 Task: Check the percentage active listings of community pool in the last 1 year.
Action: Mouse moved to (1042, 244)
Screenshot: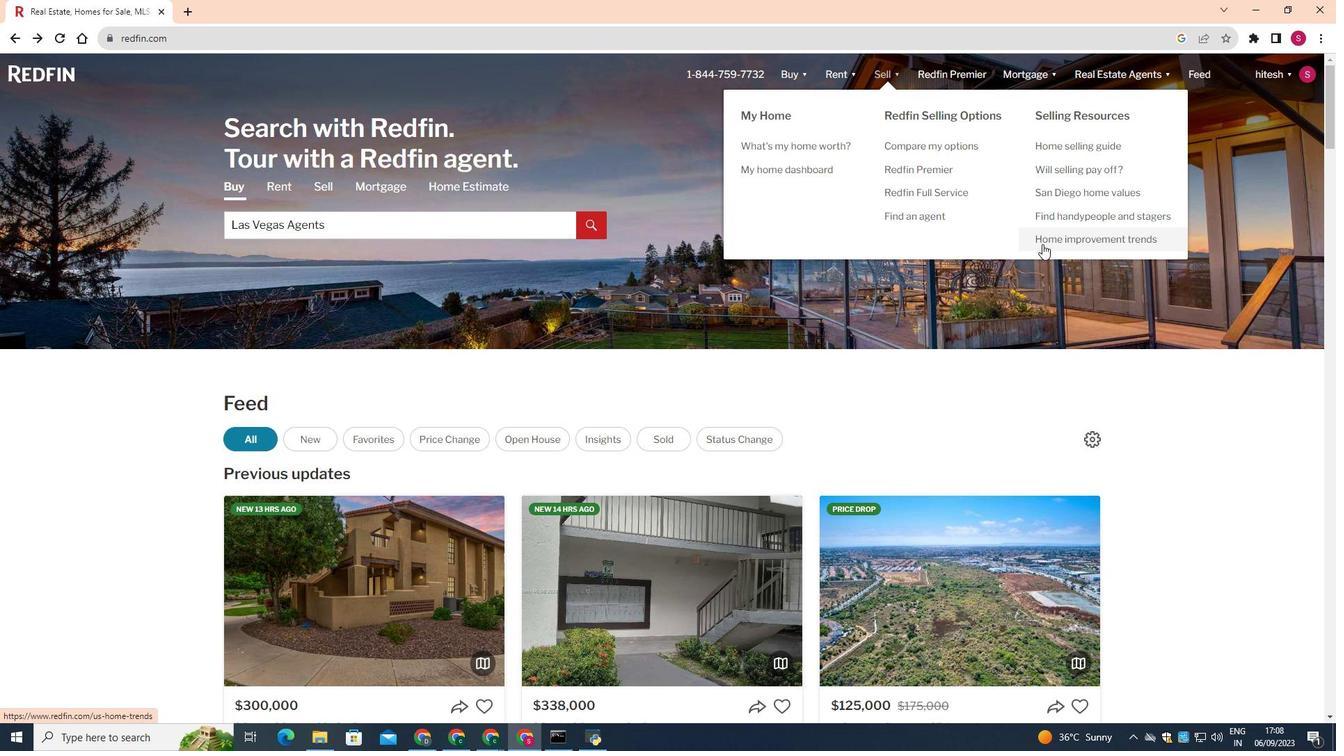 
Action: Mouse pressed left at (1042, 244)
Screenshot: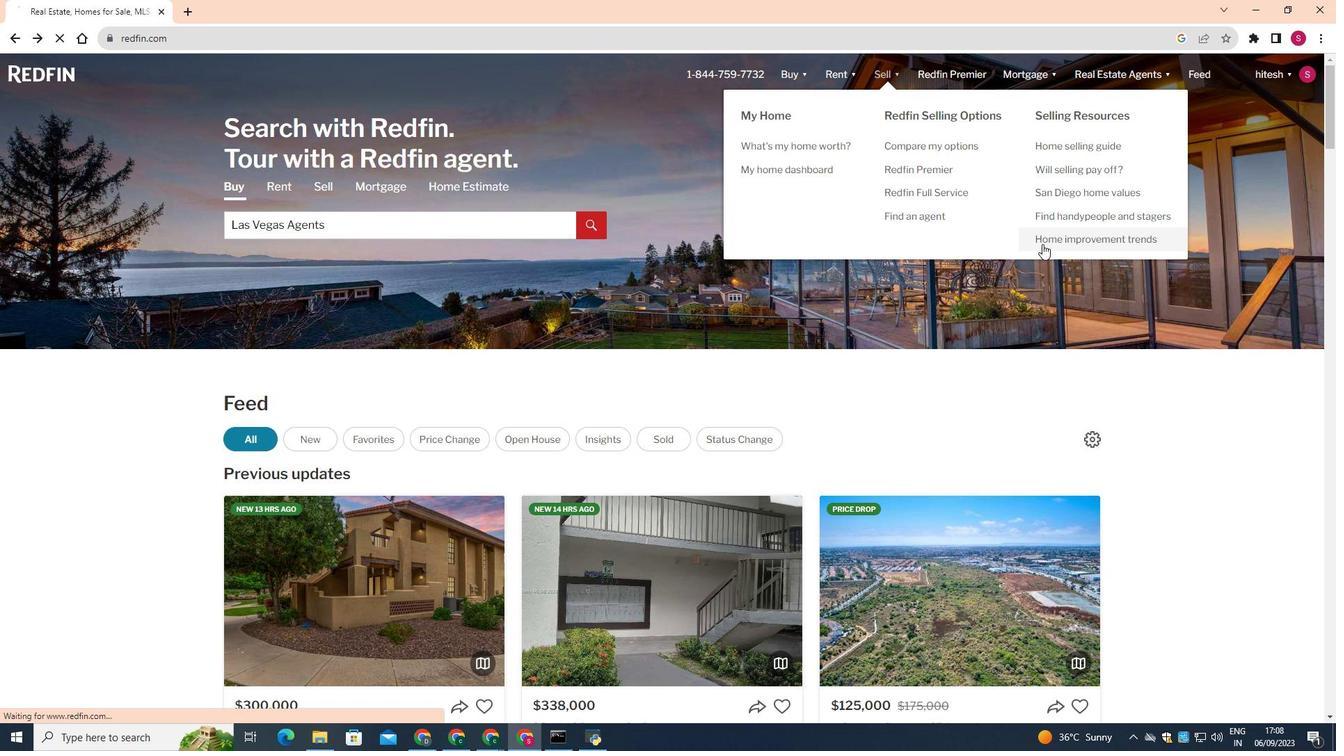
Action: Mouse moved to (799, 344)
Screenshot: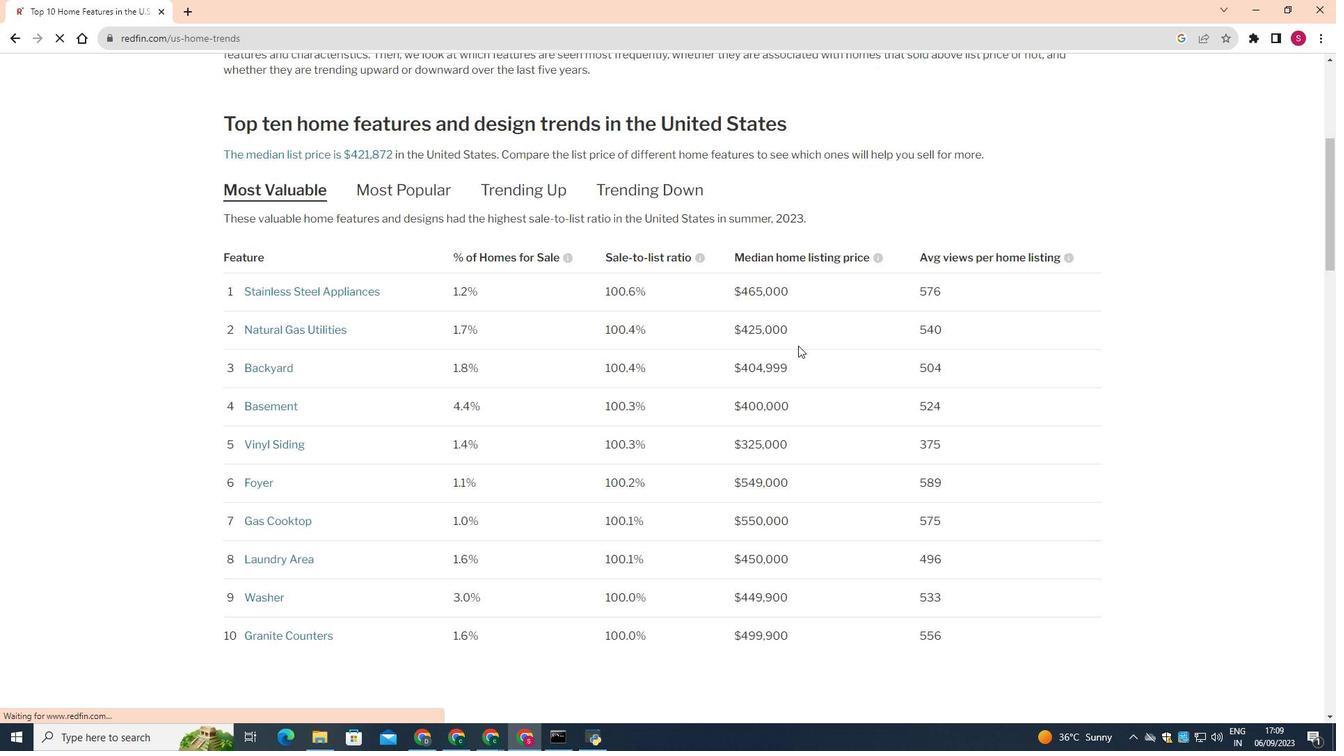 
Action: Mouse scrolled (799, 343) with delta (0, 0)
Screenshot: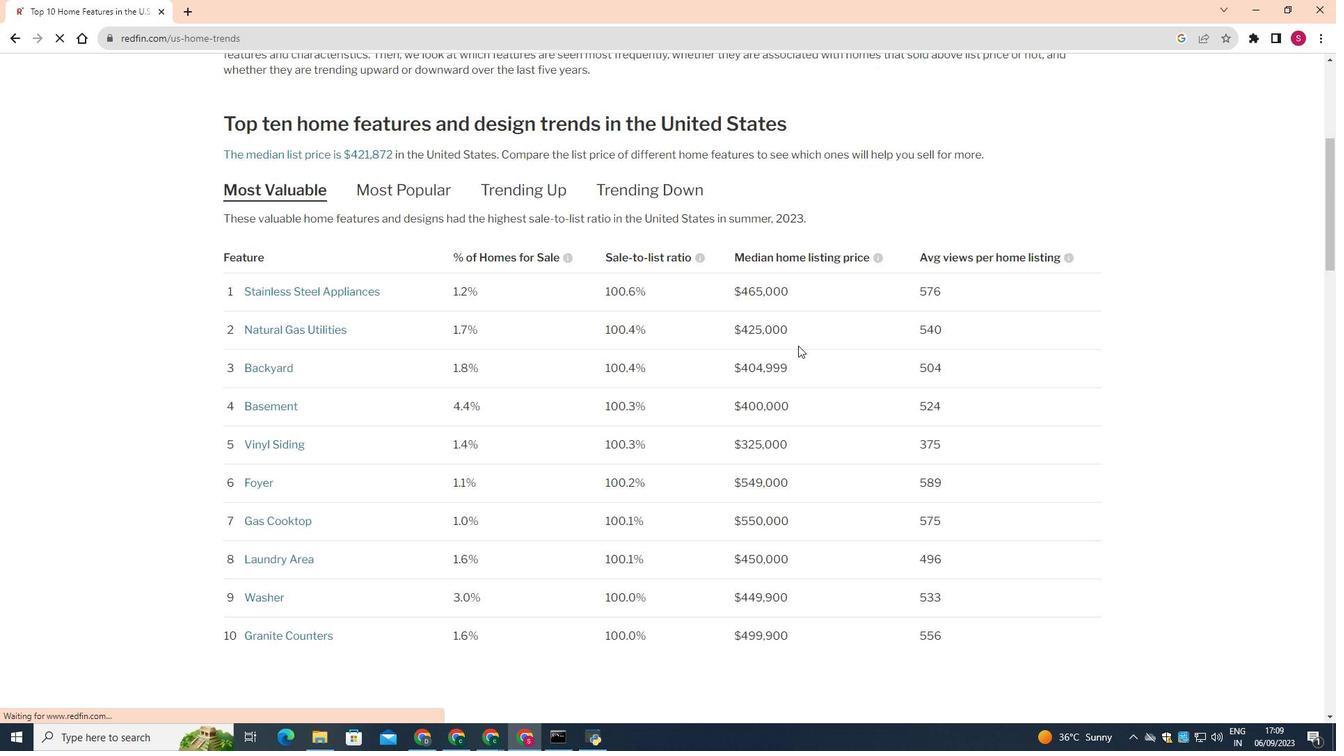 
Action: Mouse moved to (798, 345)
Screenshot: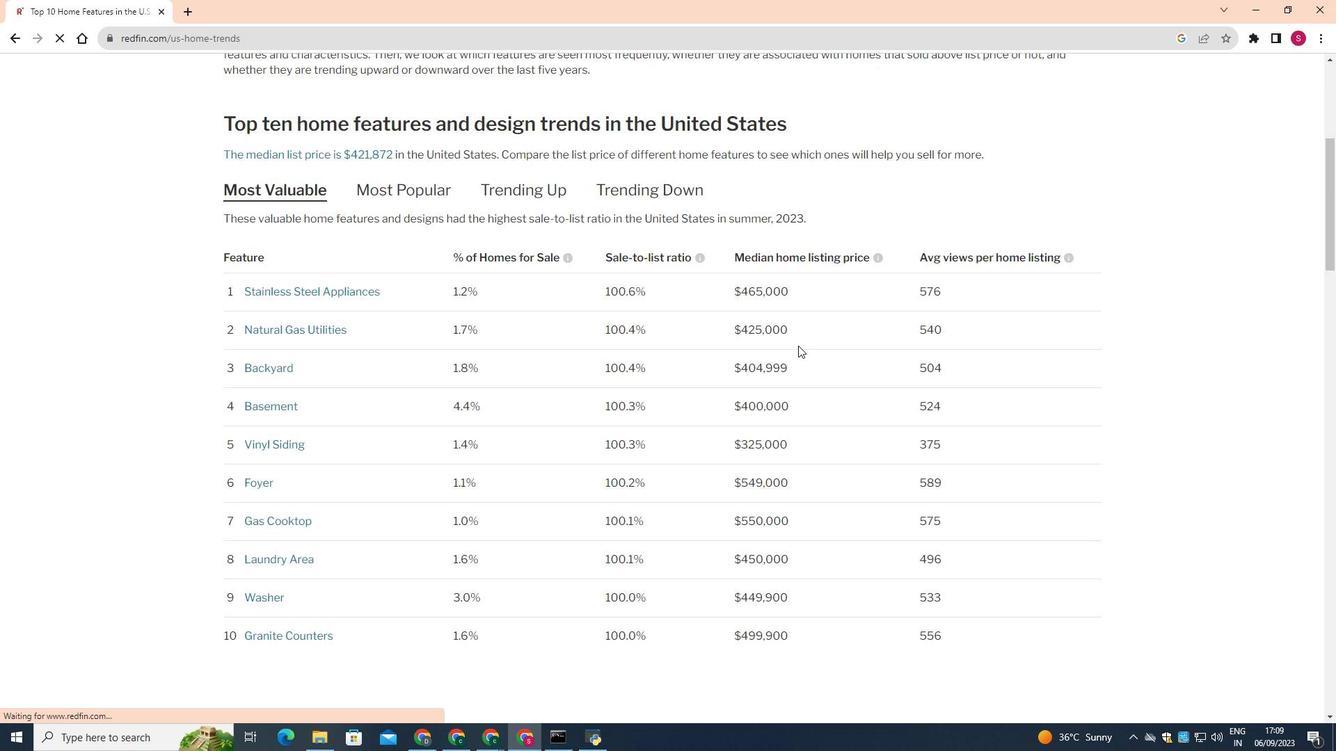 
Action: Mouse scrolled (798, 345) with delta (0, 0)
Screenshot: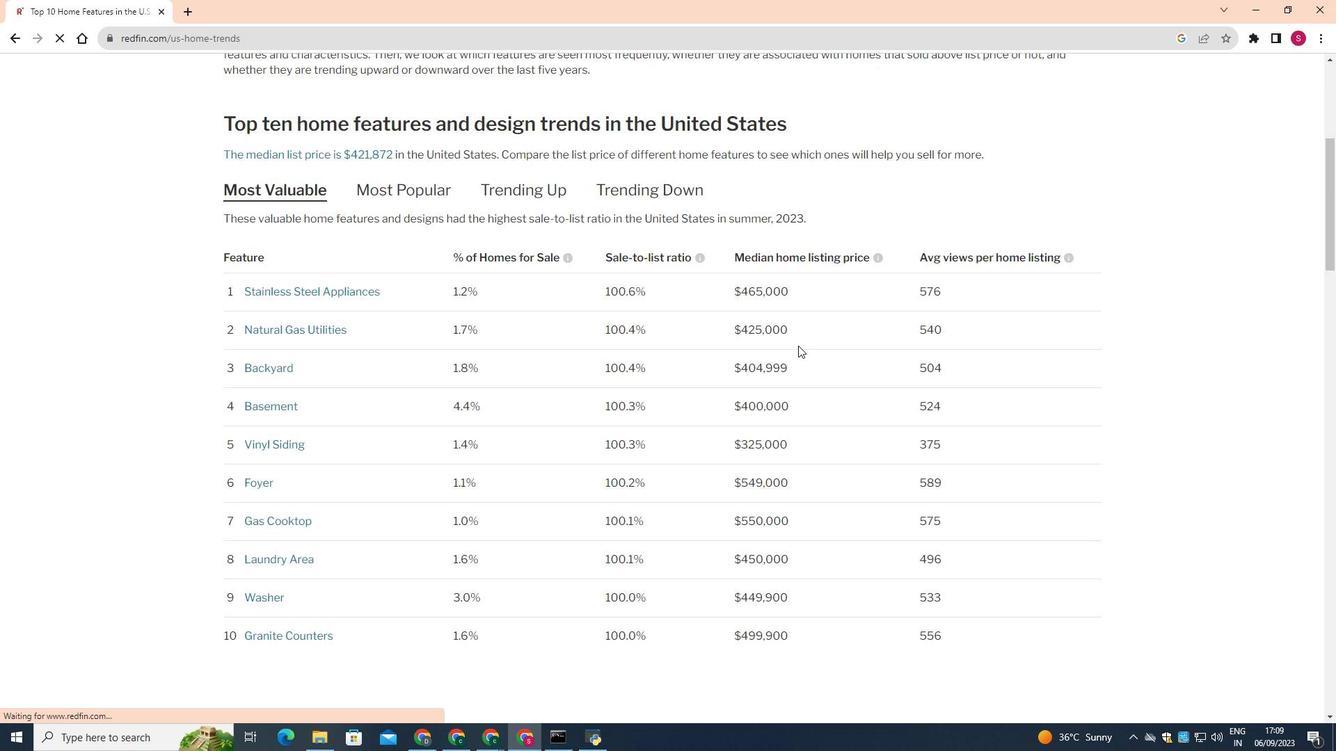 
Action: Mouse scrolled (798, 345) with delta (0, 0)
Screenshot: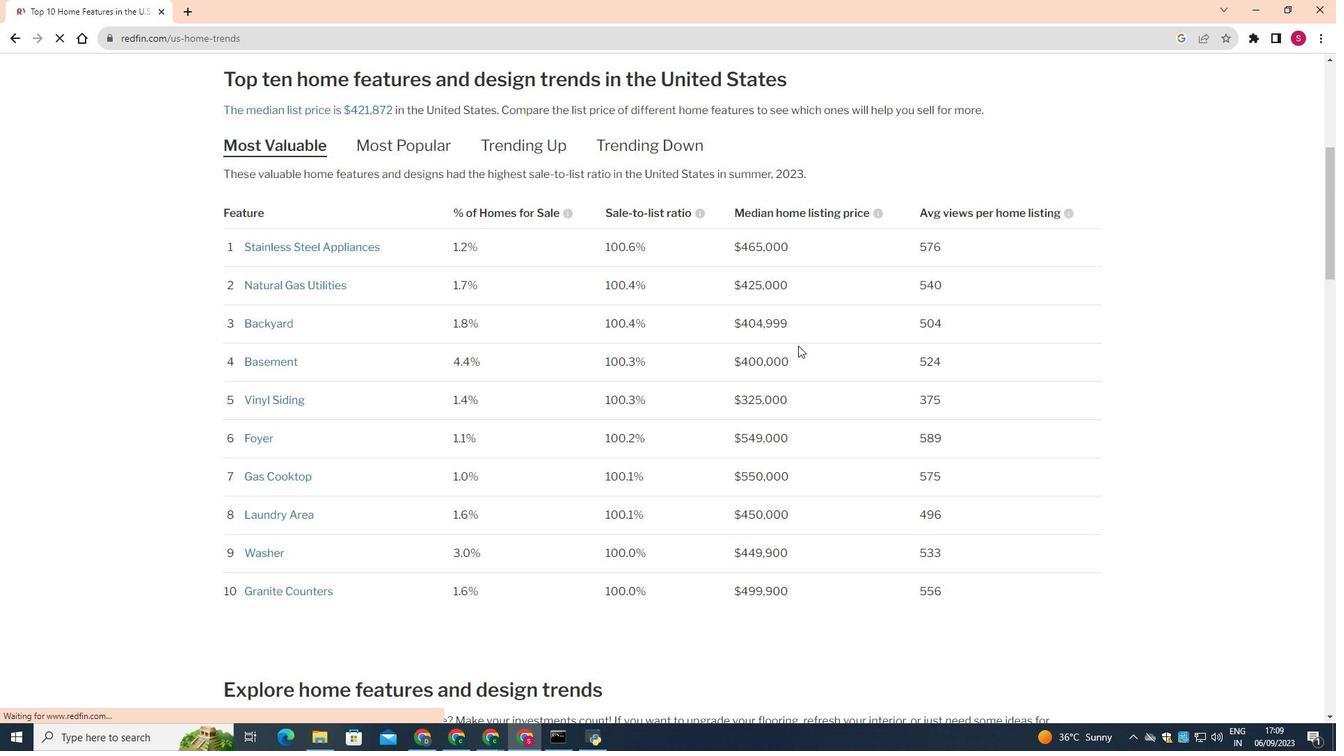 
Action: Mouse scrolled (798, 345) with delta (0, 0)
Screenshot: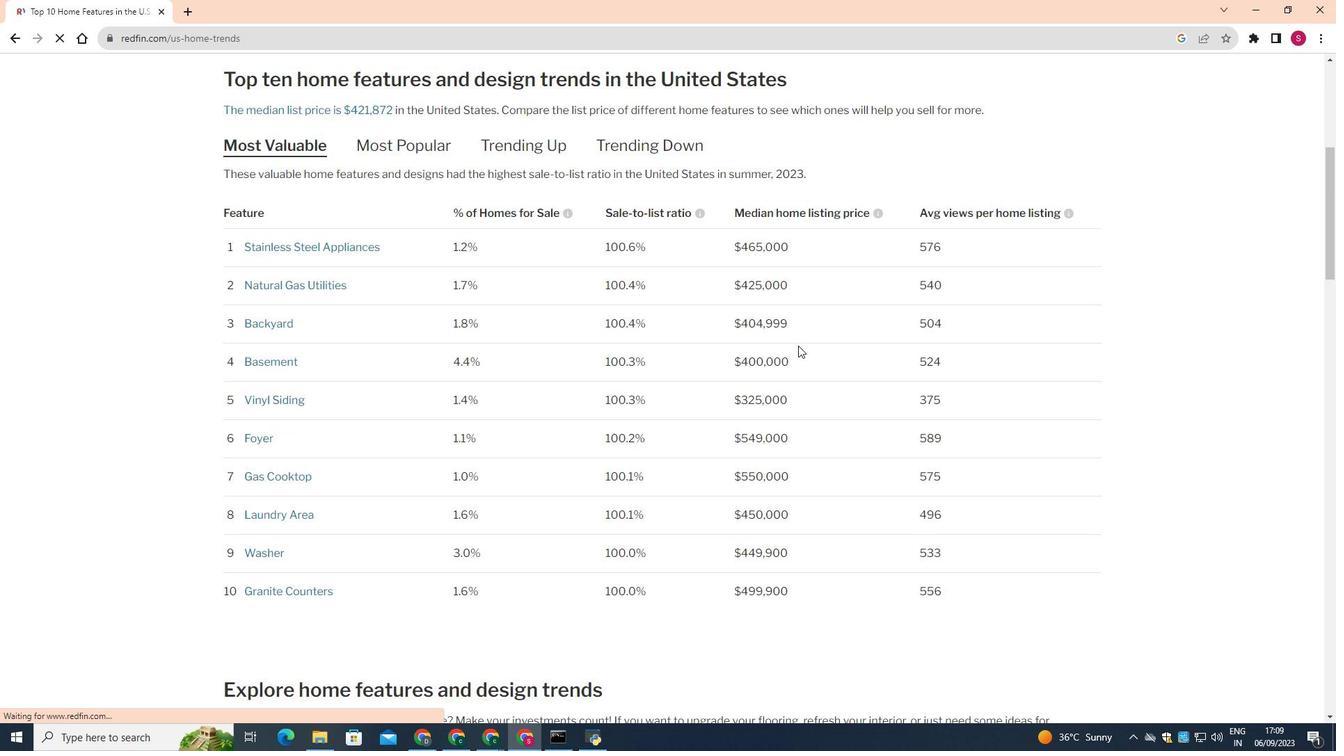 
Action: Mouse scrolled (798, 345) with delta (0, 0)
Screenshot: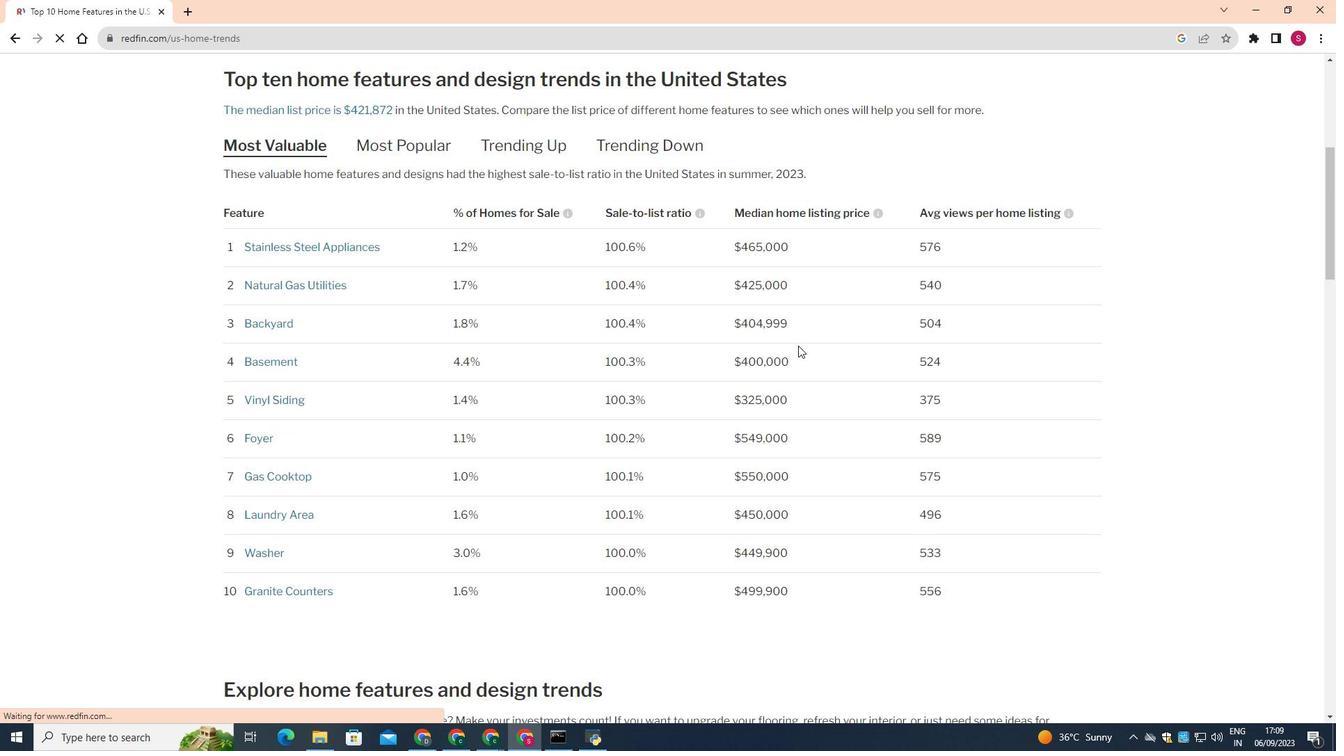 
Action: Mouse scrolled (798, 345) with delta (0, 0)
Screenshot: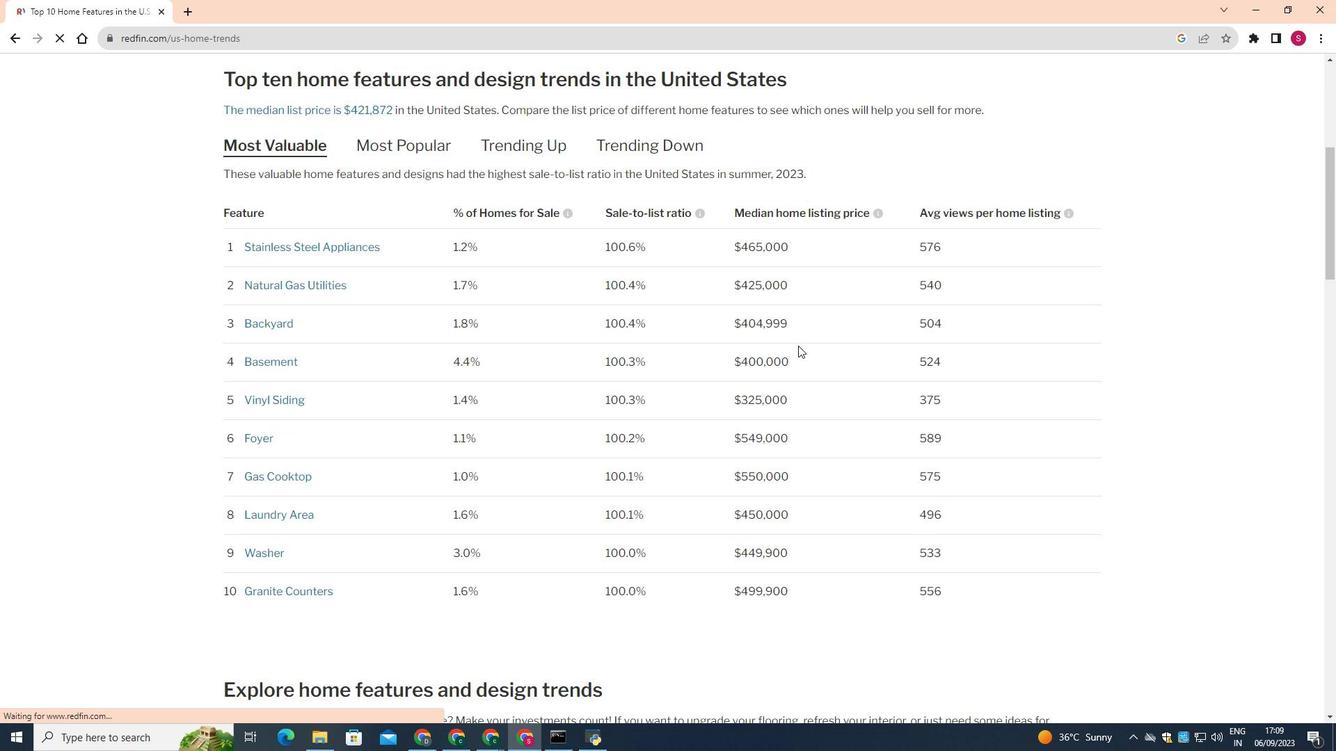 
Action: Mouse scrolled (798, 345) with delta (0, 0)
Screenshot: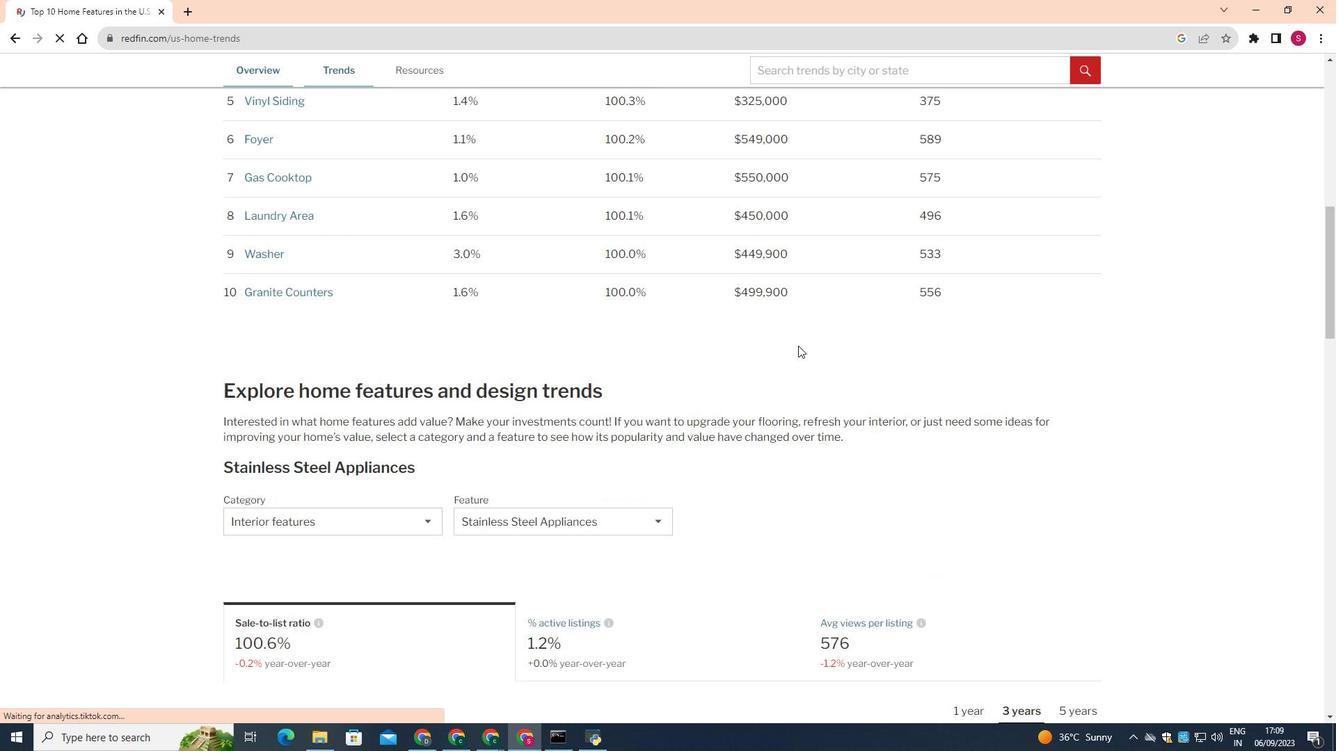 
Action: Mouse scrolled (798, 345) with delta (0, 0)
Screenshot: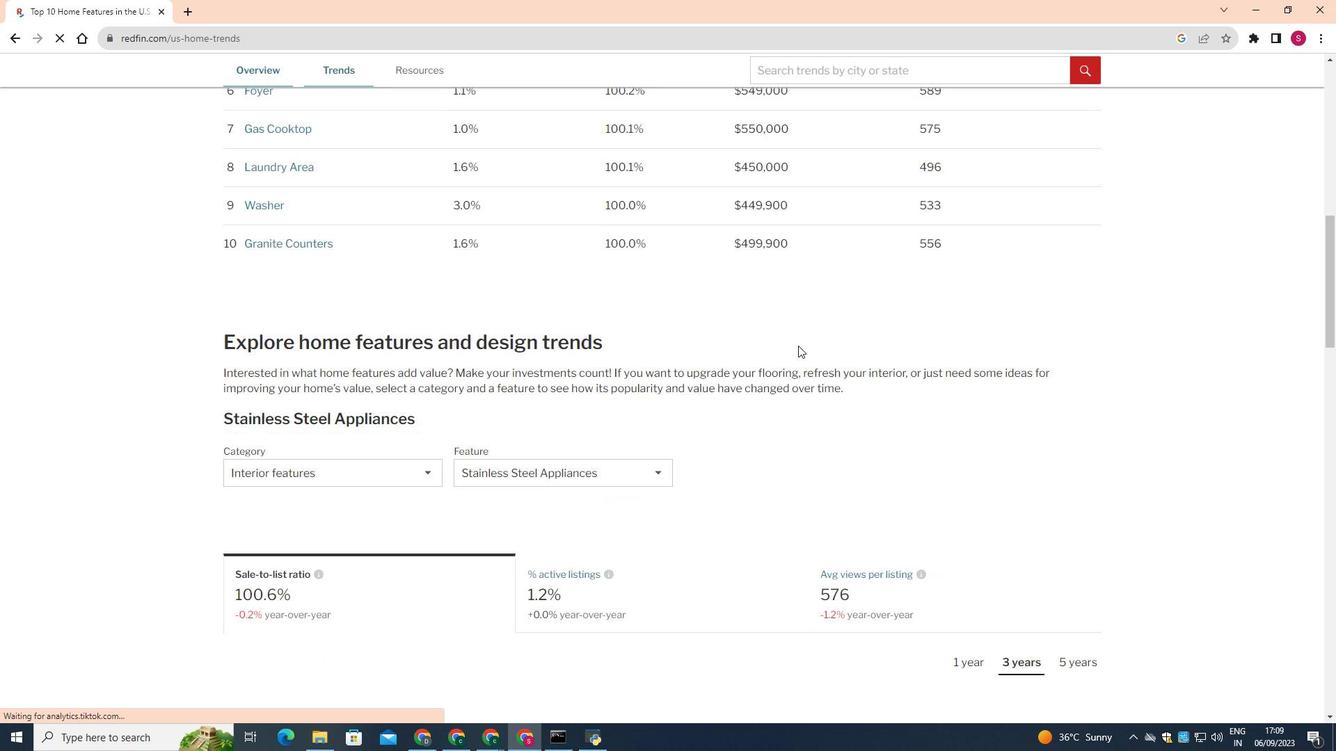 
Action: Mouse scrolled (798, 345) with delta (0, 0)
Screenshot: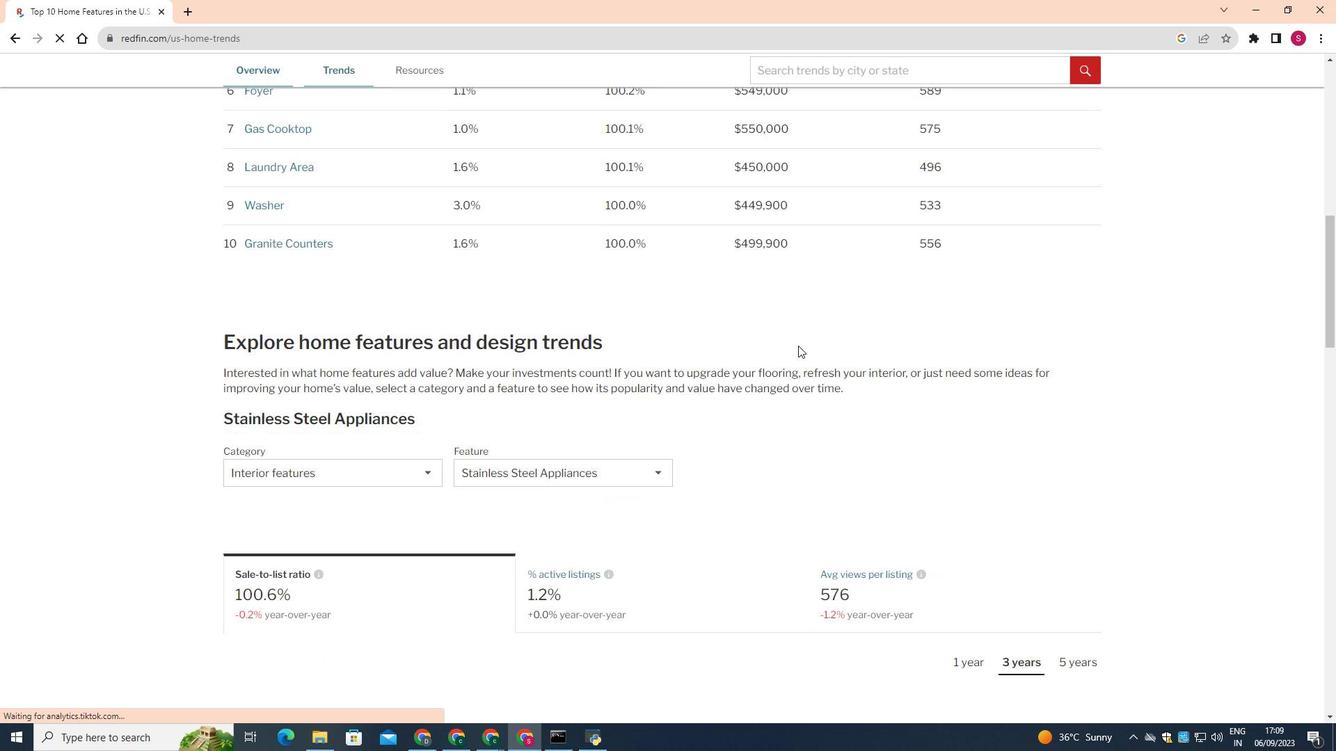 
Action: Mouse scrolled (798, 345) with delta (0, 0)
Screenshot: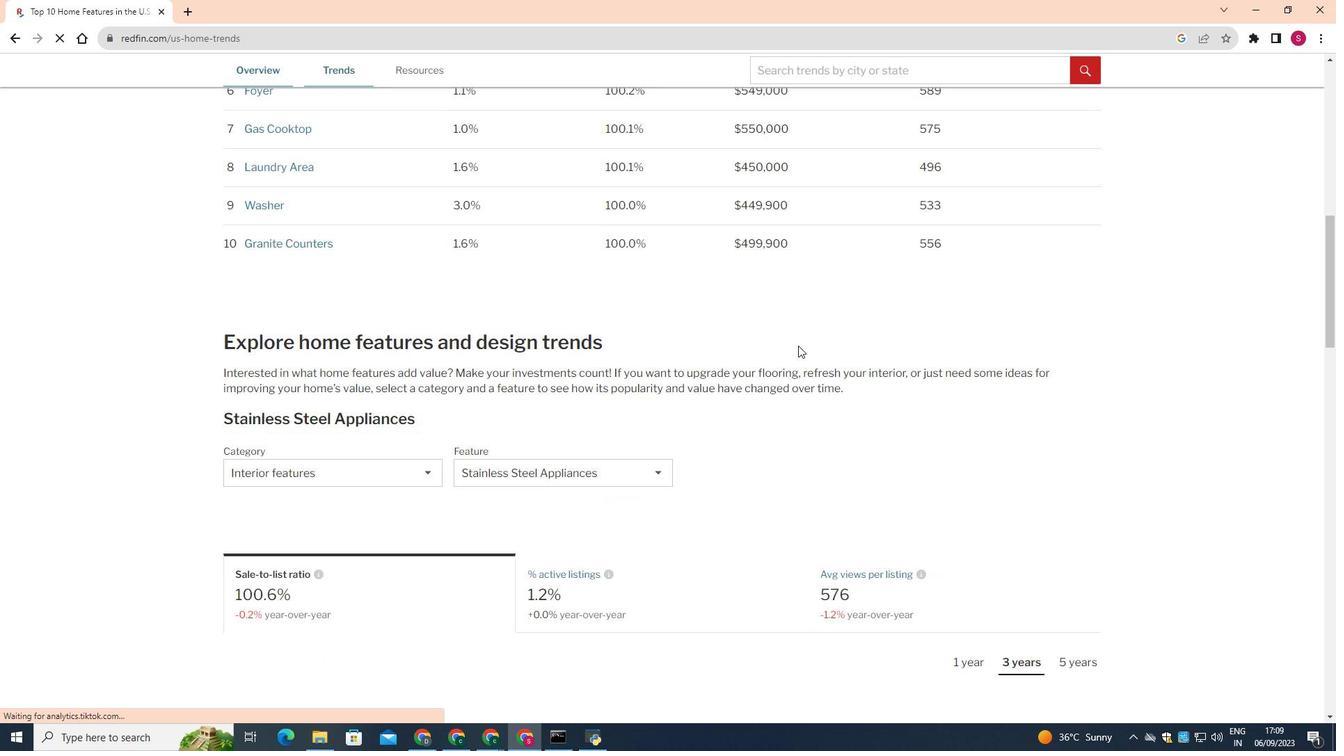 
Action: Mouse scrolled (798, 345) with delta (0, 0)
Screenshot: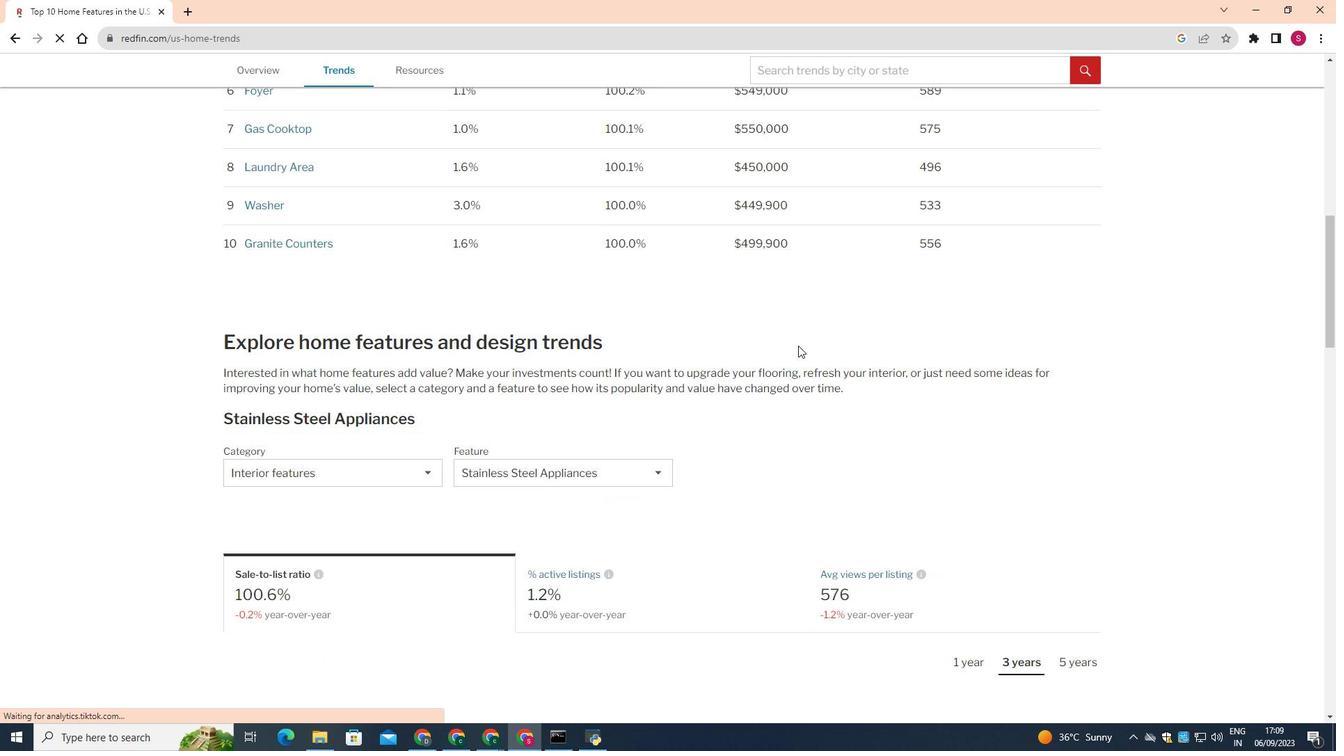 
Action: Mouse moved to (334, 472)
Screenshot: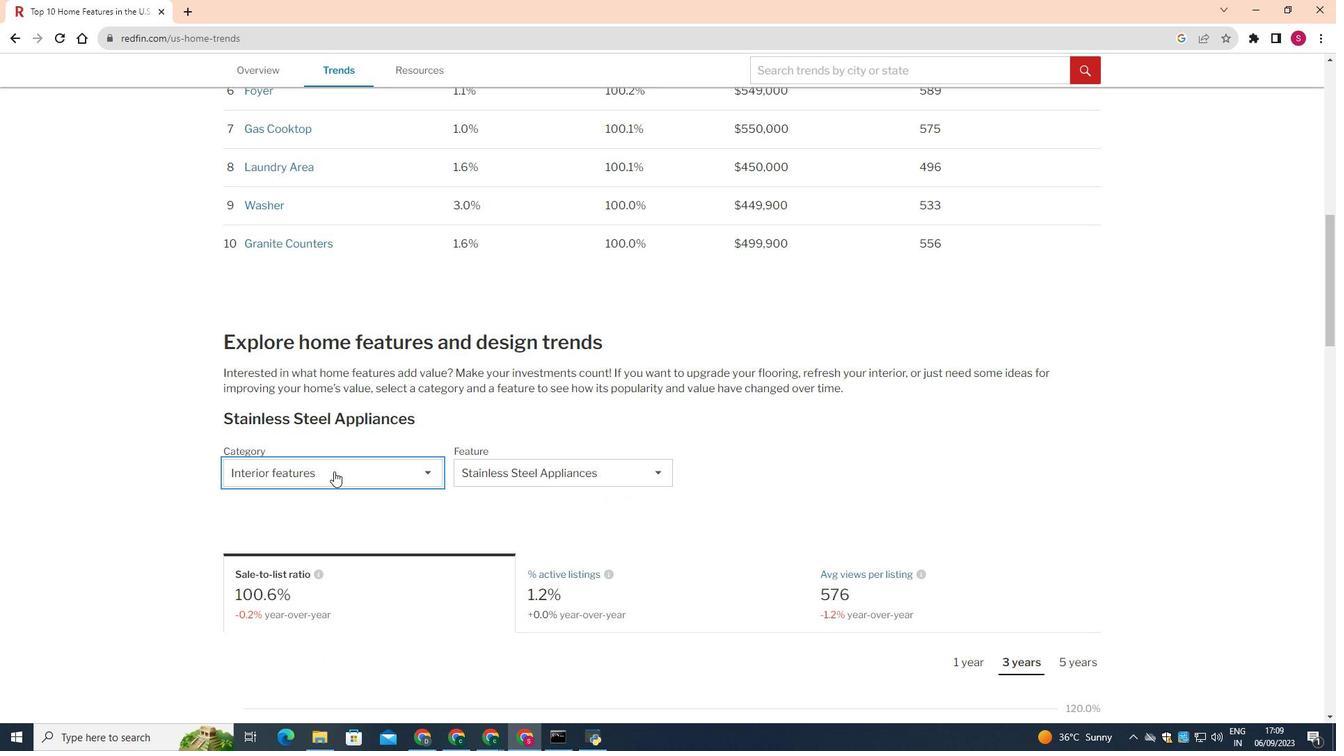 
Action: Mouse pressed left at (334, 472)
Screenshot: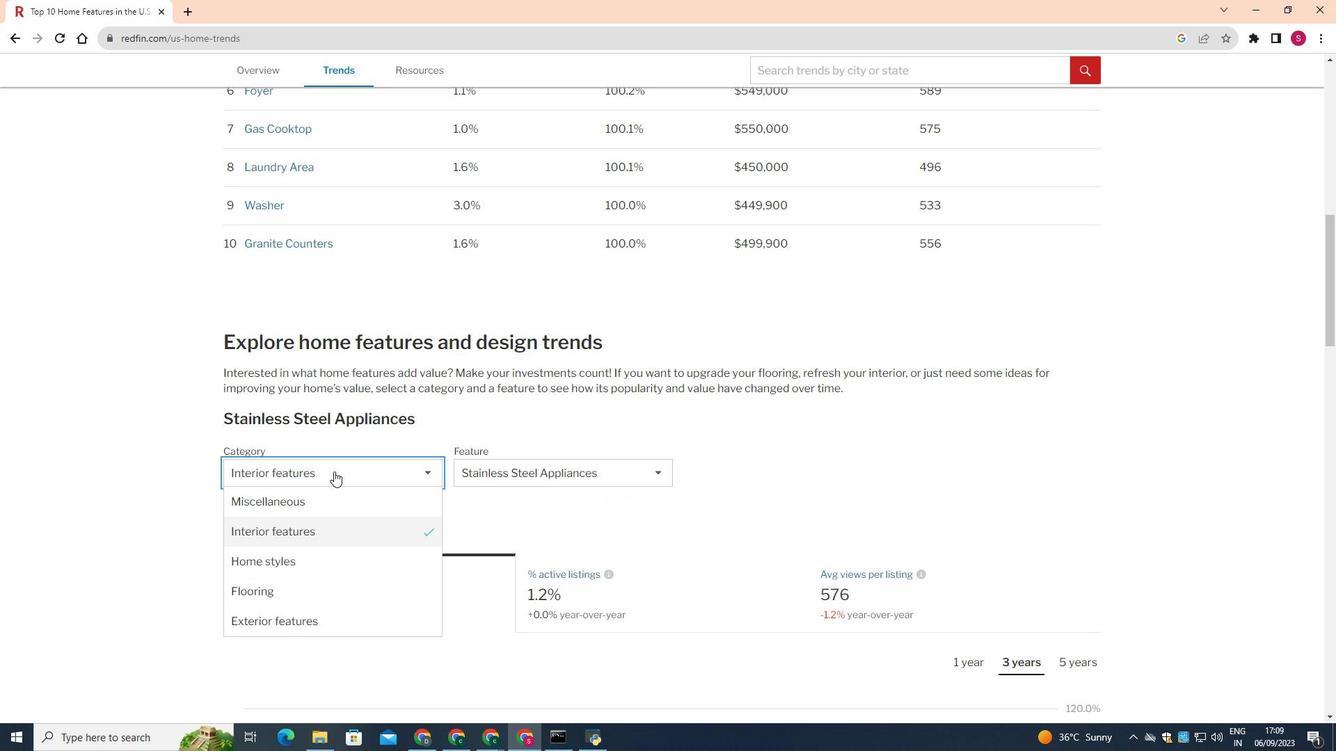 
Action: Mouse moved to (316, 497)
Screenshot: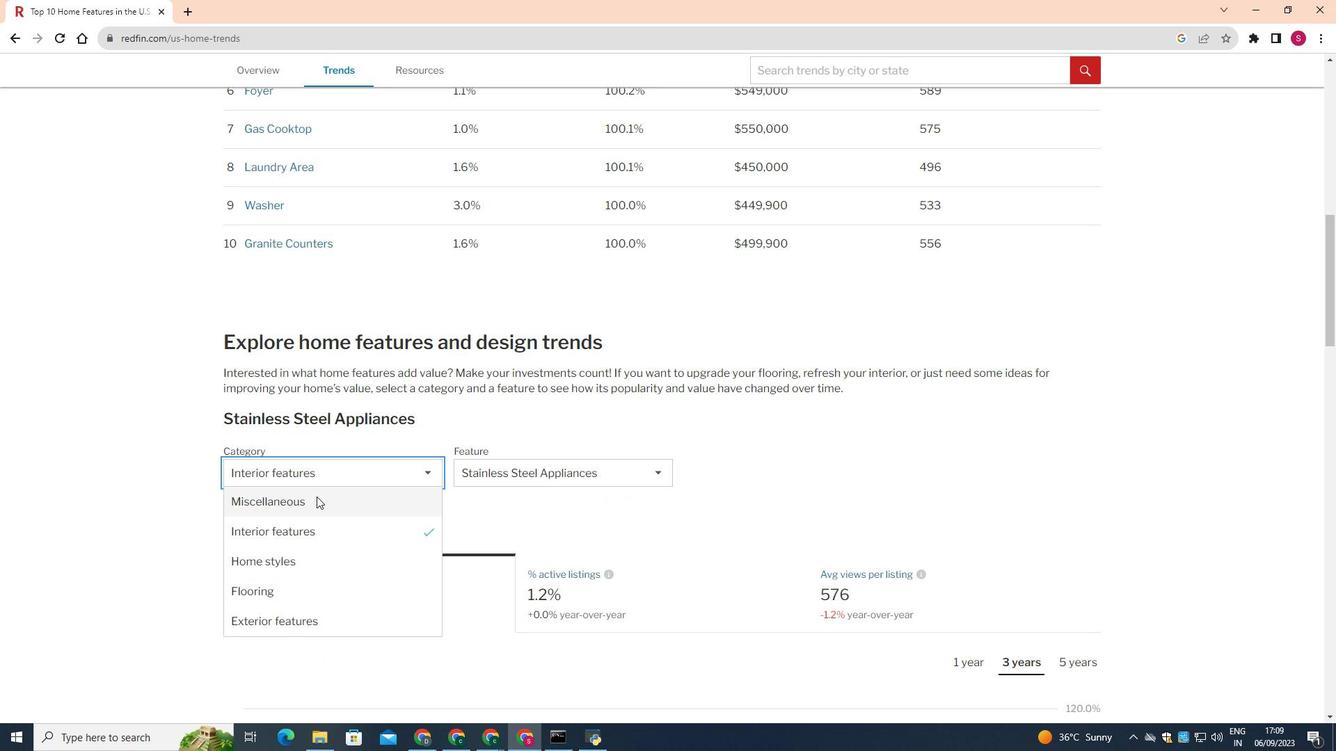 
Action: Mouse pressed left at (316, 497)
Screenshot: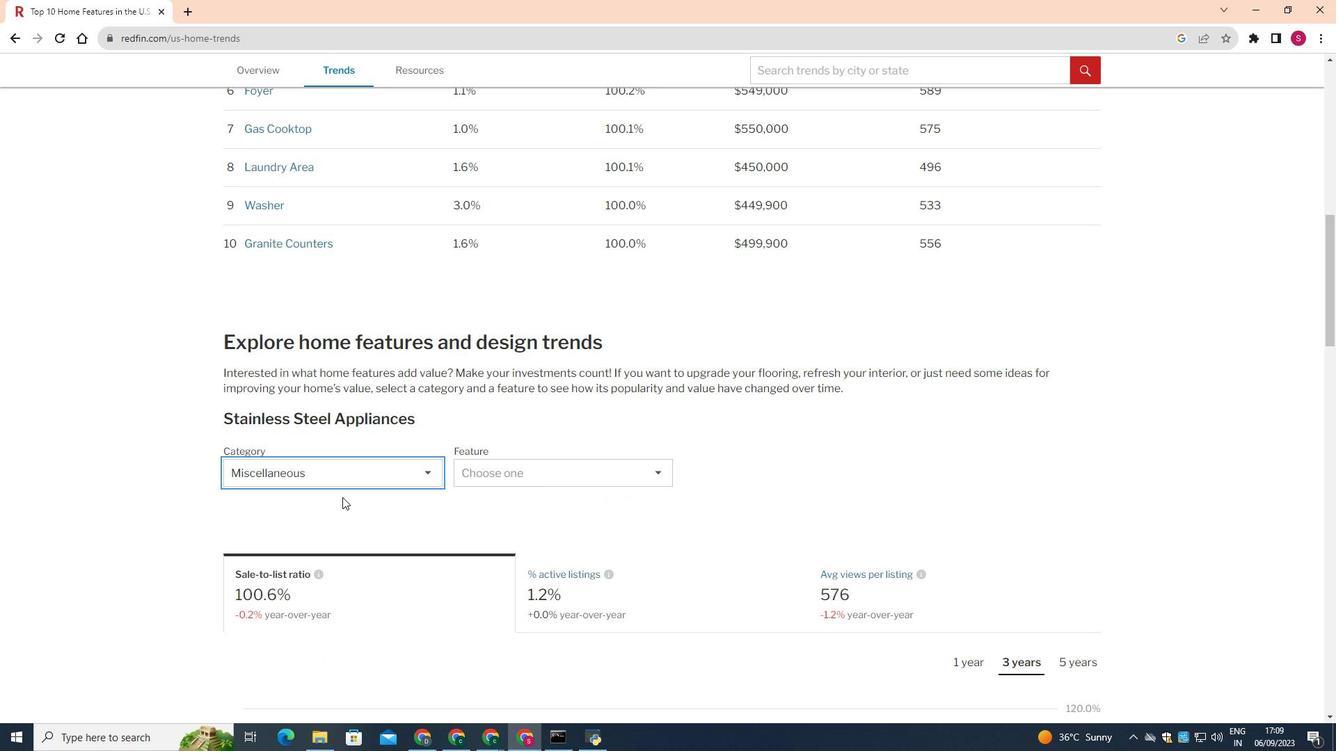 
Action: Mouse moved to (481, 476)
Screenshot: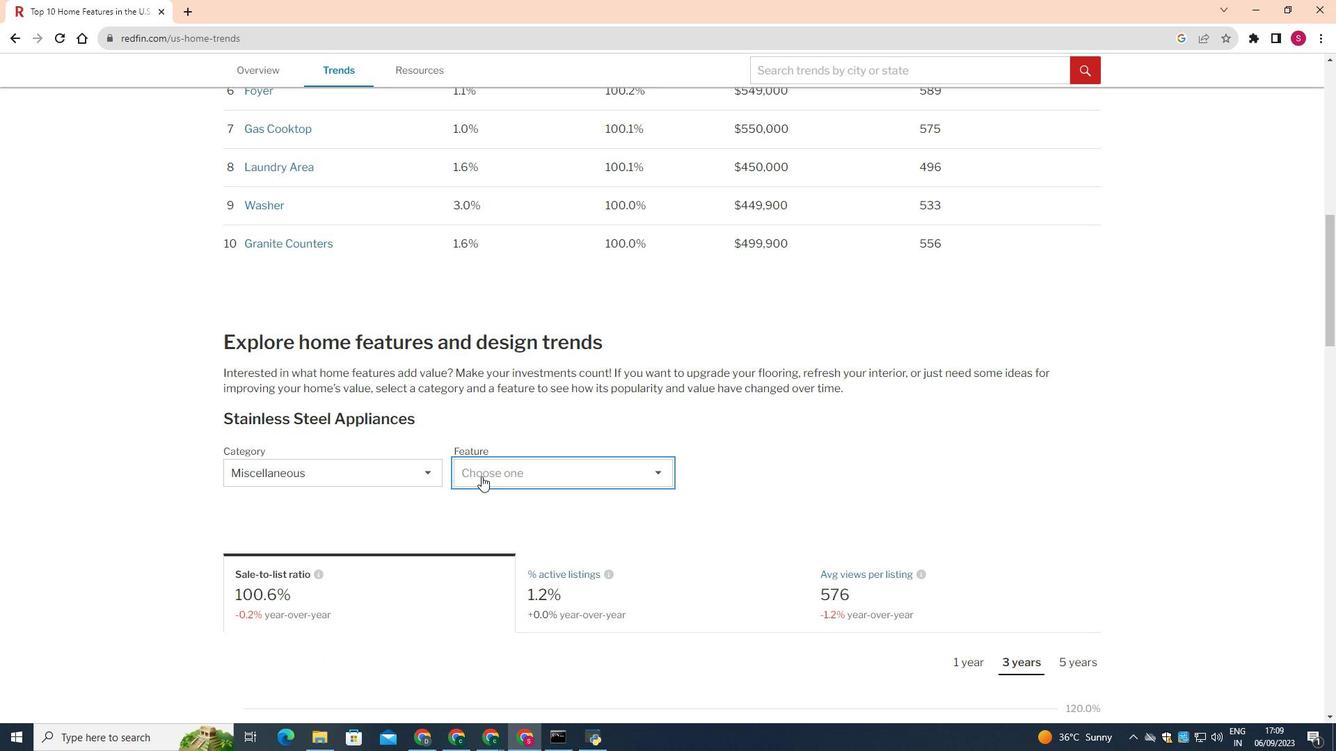 
Action: Mouse pressed left at (481, 476)
Screenshot: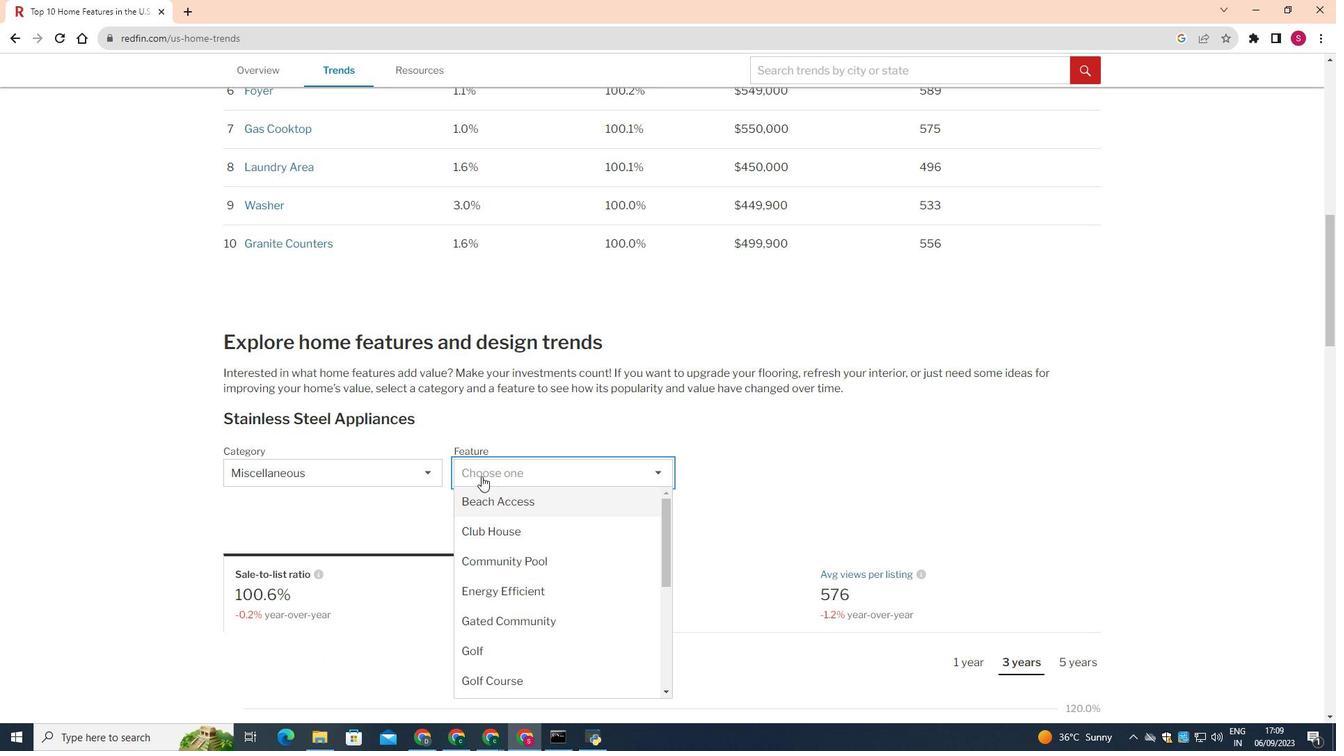 
Action: Mouse moved to (524, 562)
Screenshot: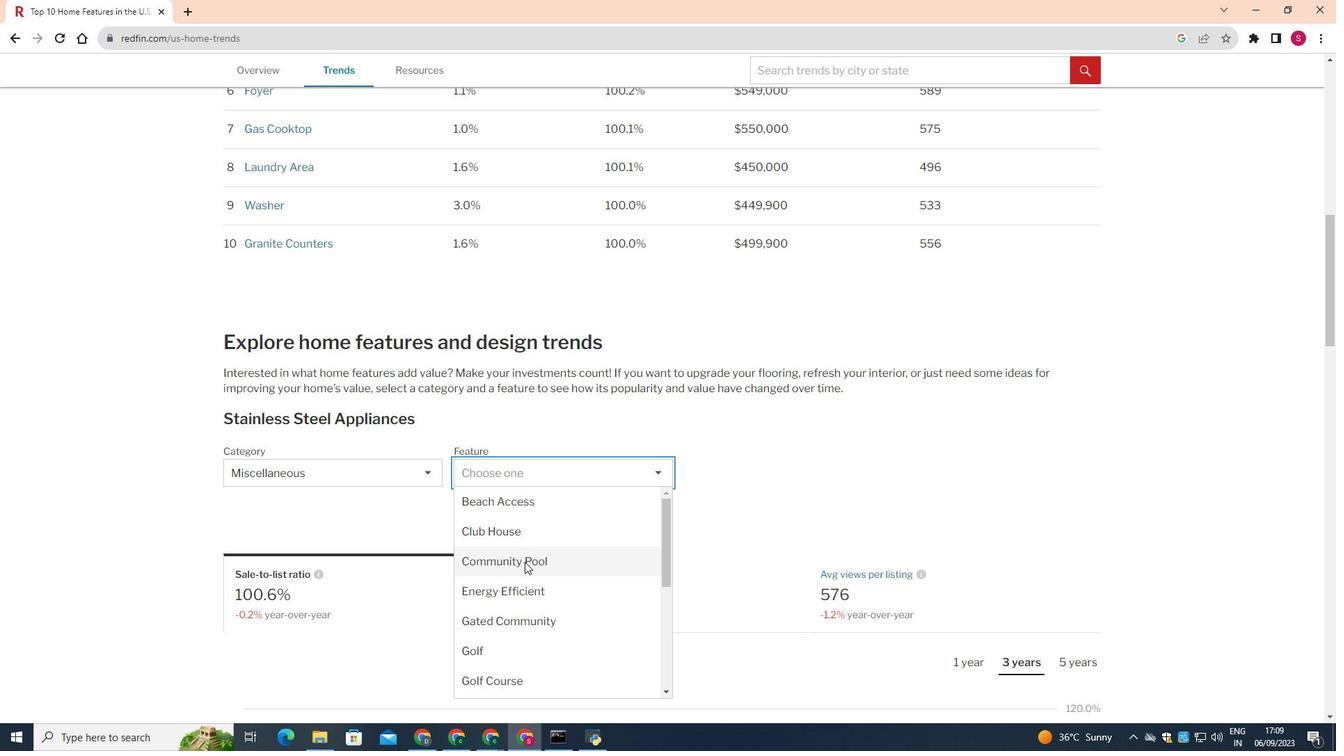 
Action: Mouse pressed left at (524, 562)
Screenshot: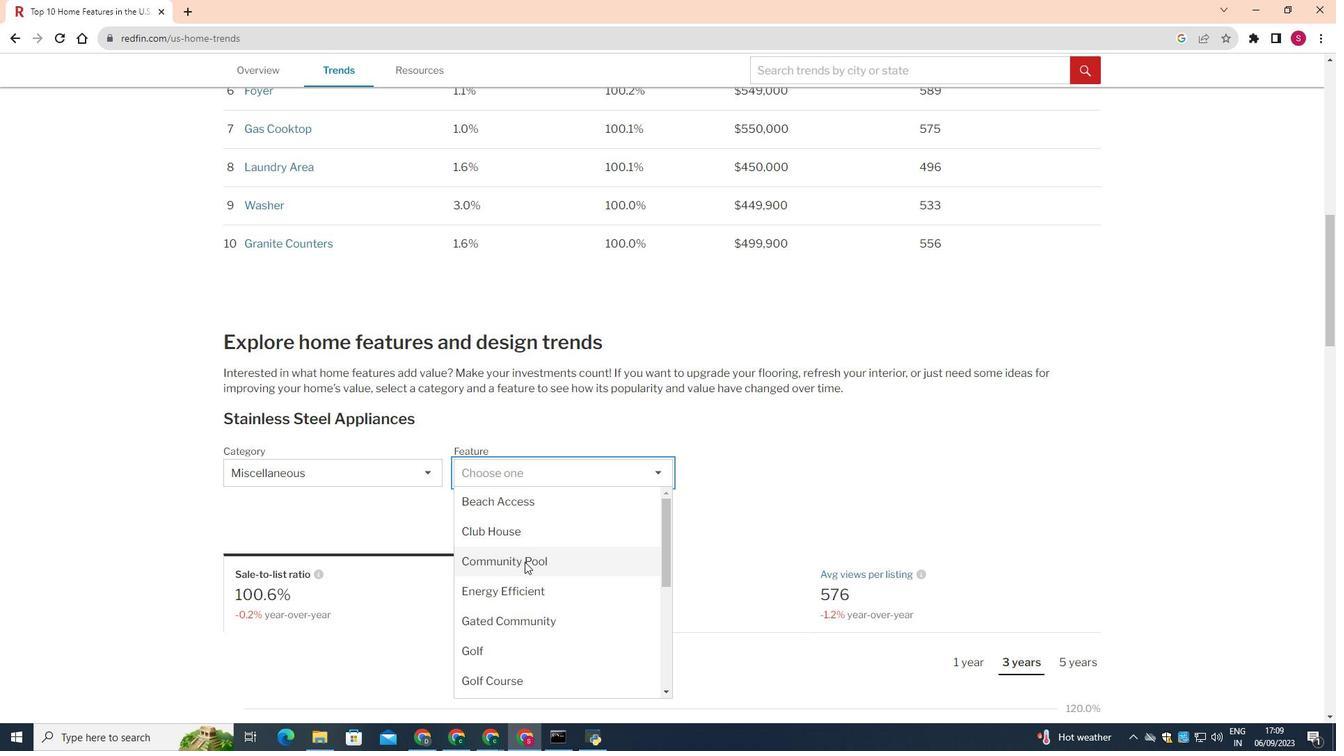 
Action: Mouse moved to (494, 536)
Screenshot: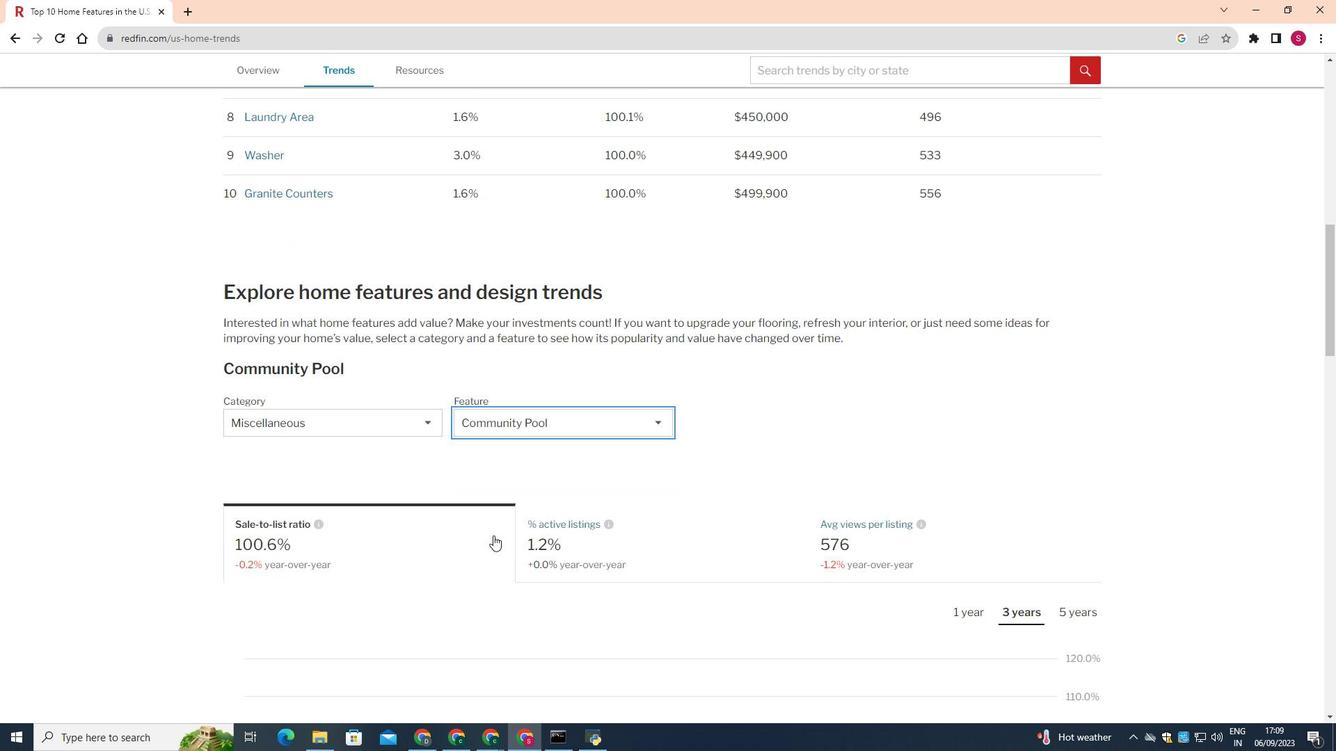 
Action: Mouse scrolled (494, 536) with delta (0, 0)
Screenshot: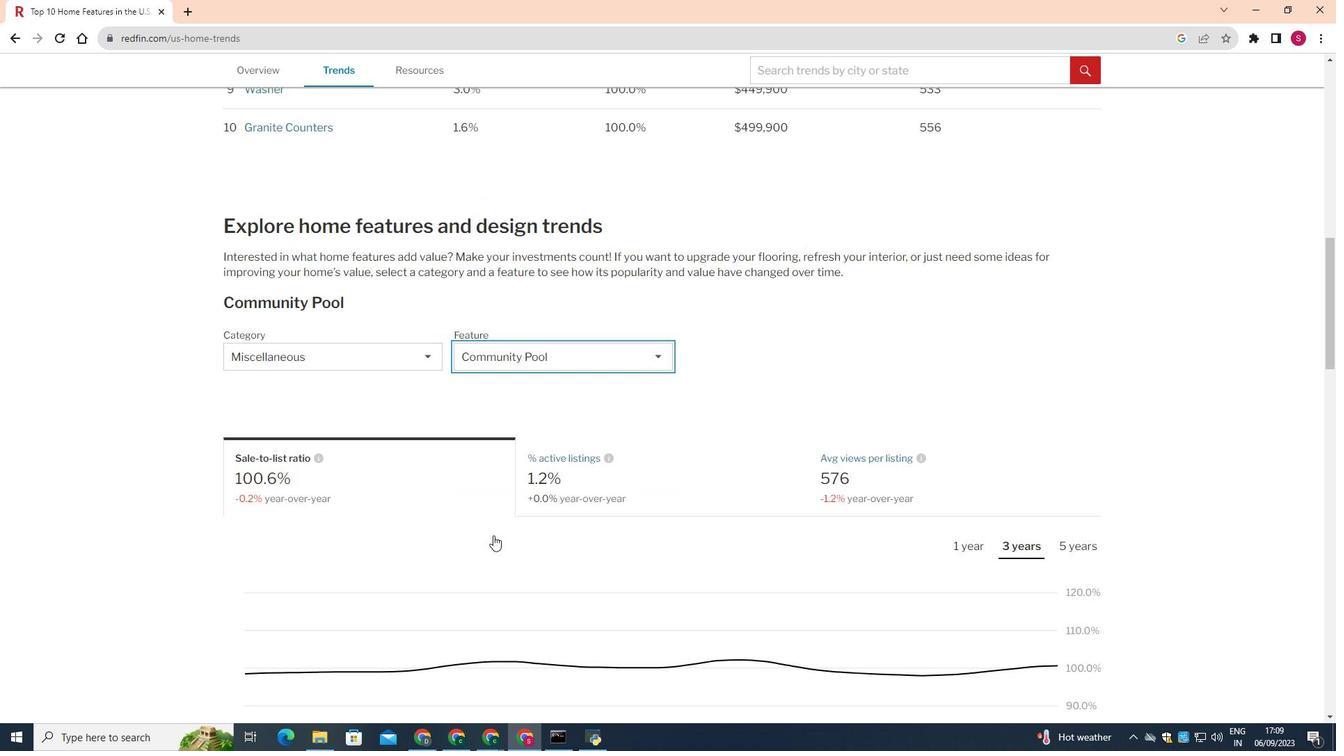 
Action: Mouse moved to (493, 536)
Screenshot: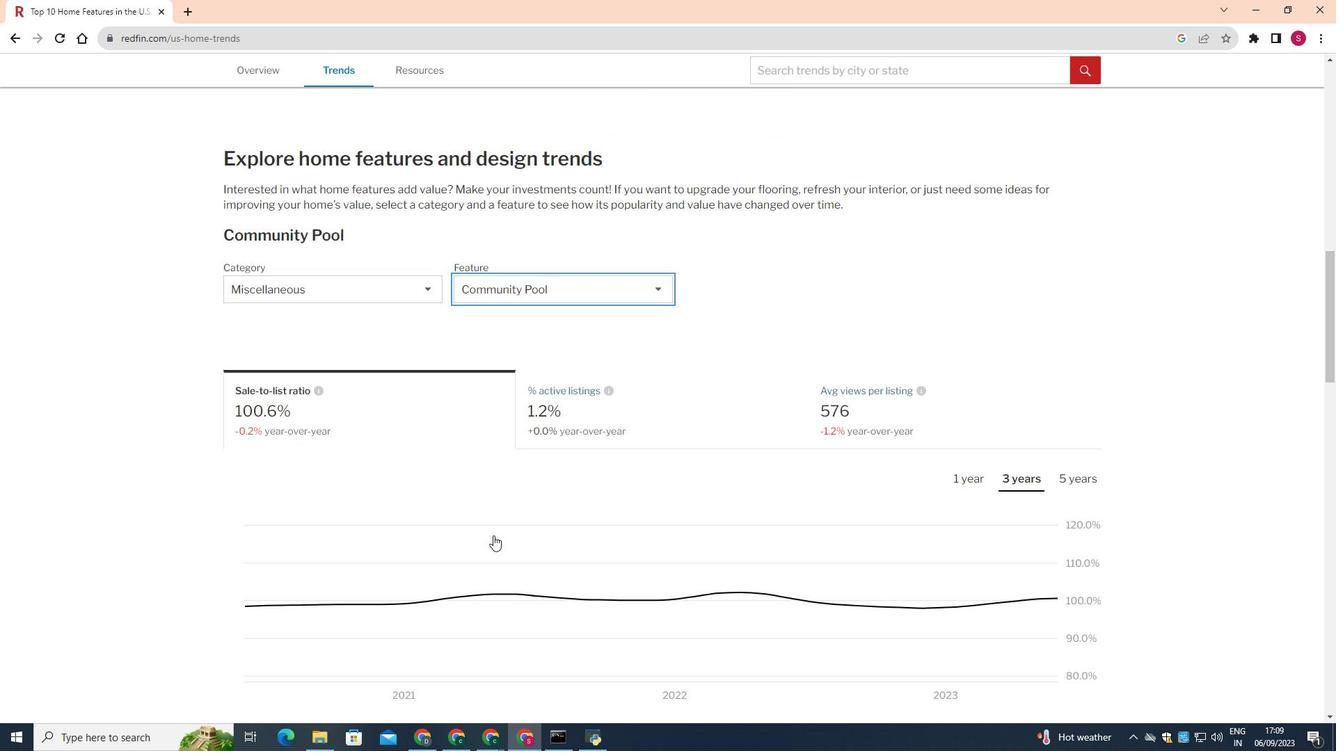 
Action: Mouse scrolled (493, 535) with delta (0, 0)
Screenshot: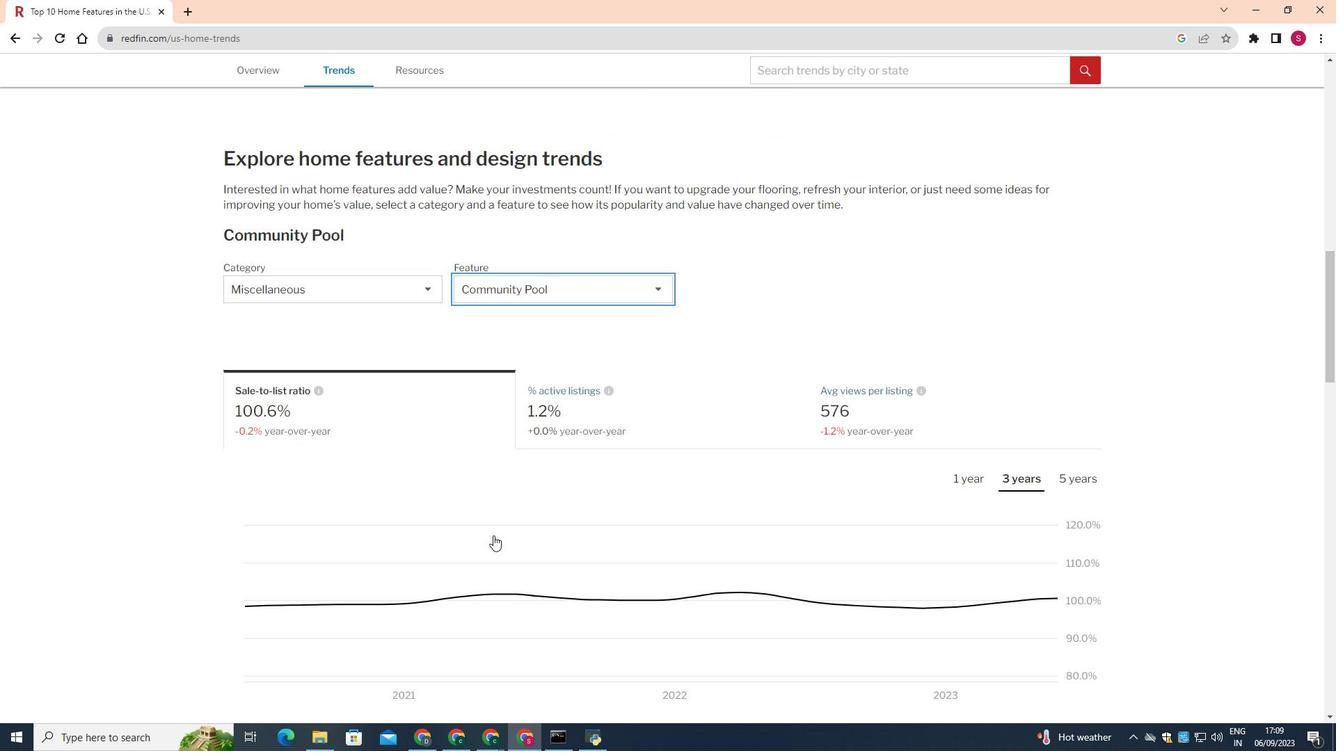 
Action: Mouse scrolled (493, 535) with delta (0, 0)
Screenshot: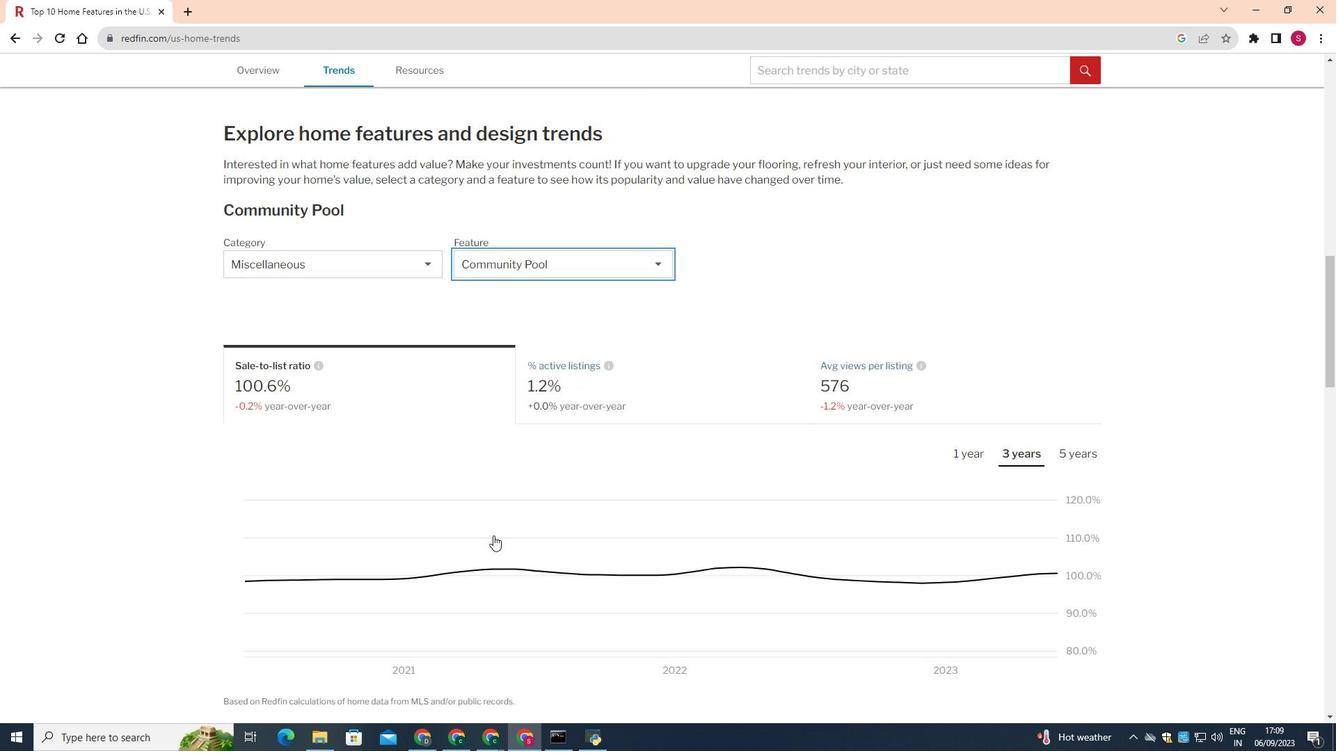 
Action: Mouse moved to (642, 389)
Screenshot: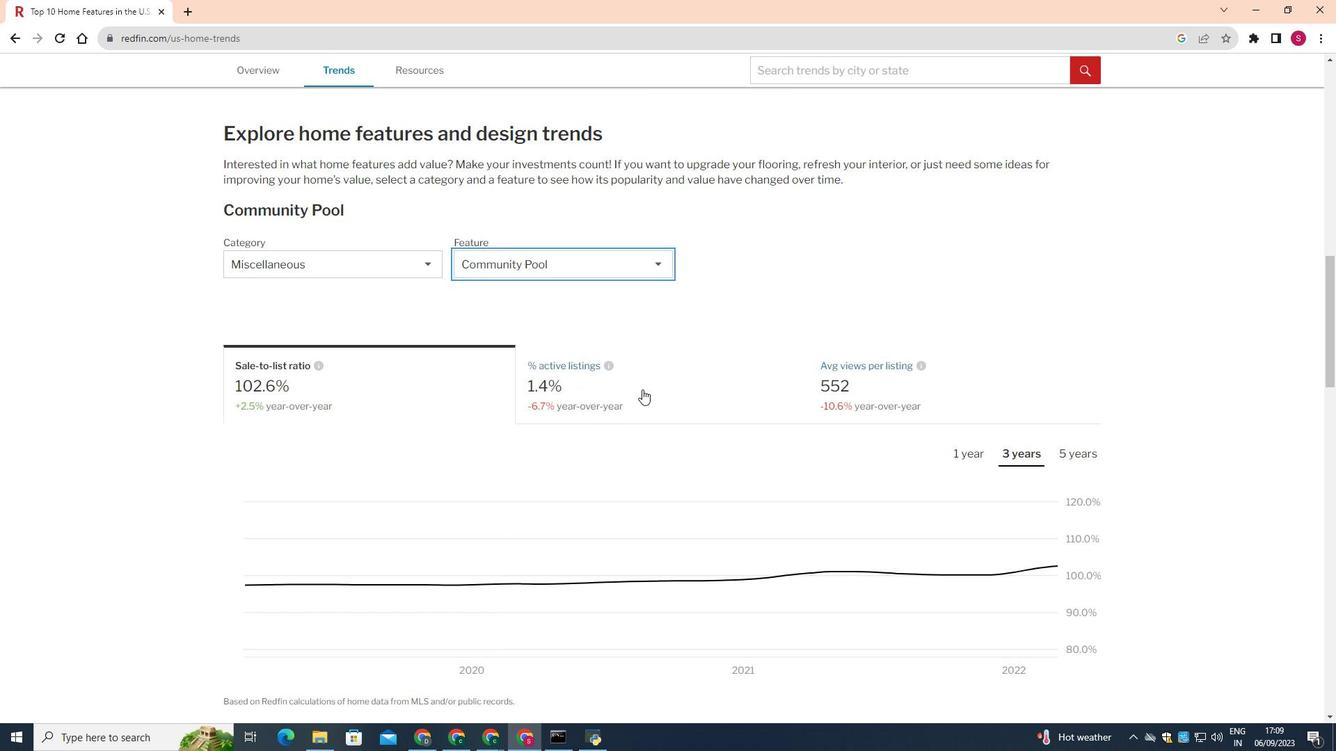 
Action: Mouse pressed left at (642, 389)
Screenshot: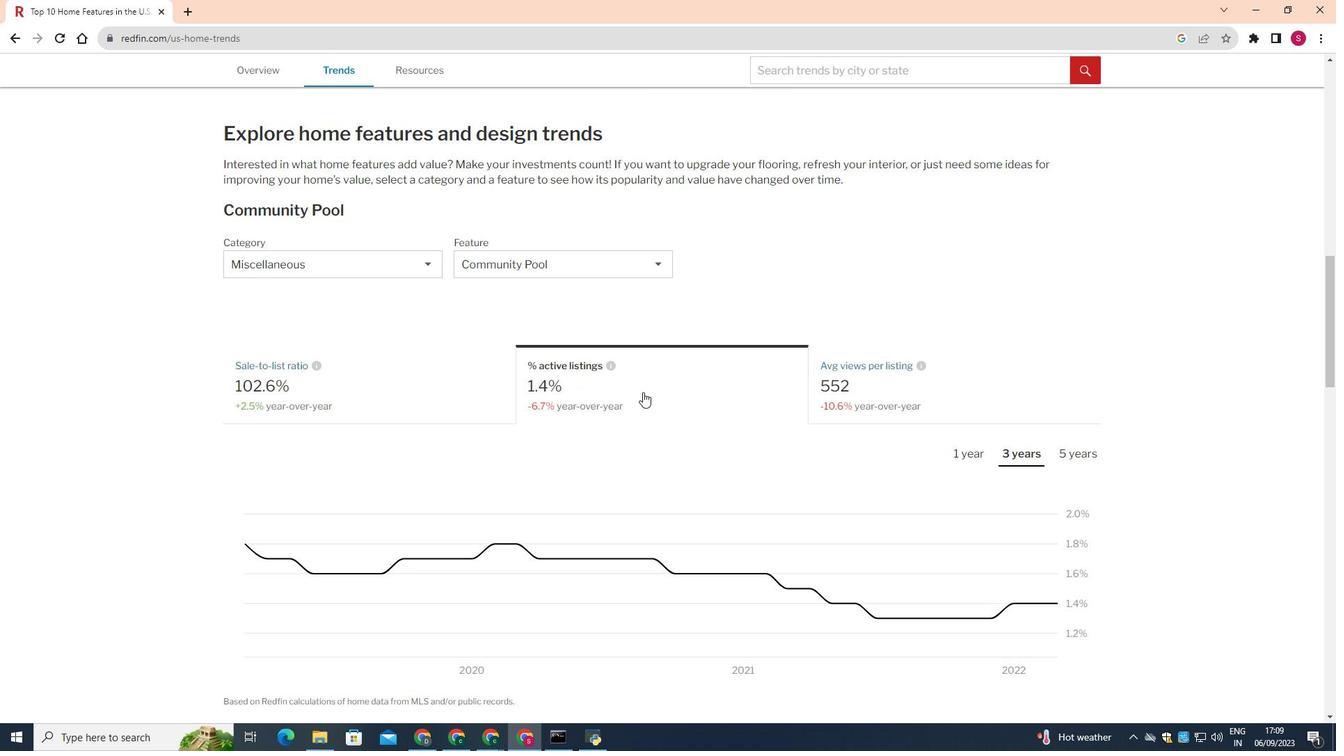
Action: Mouse moved to (969, 453)
Screenshot: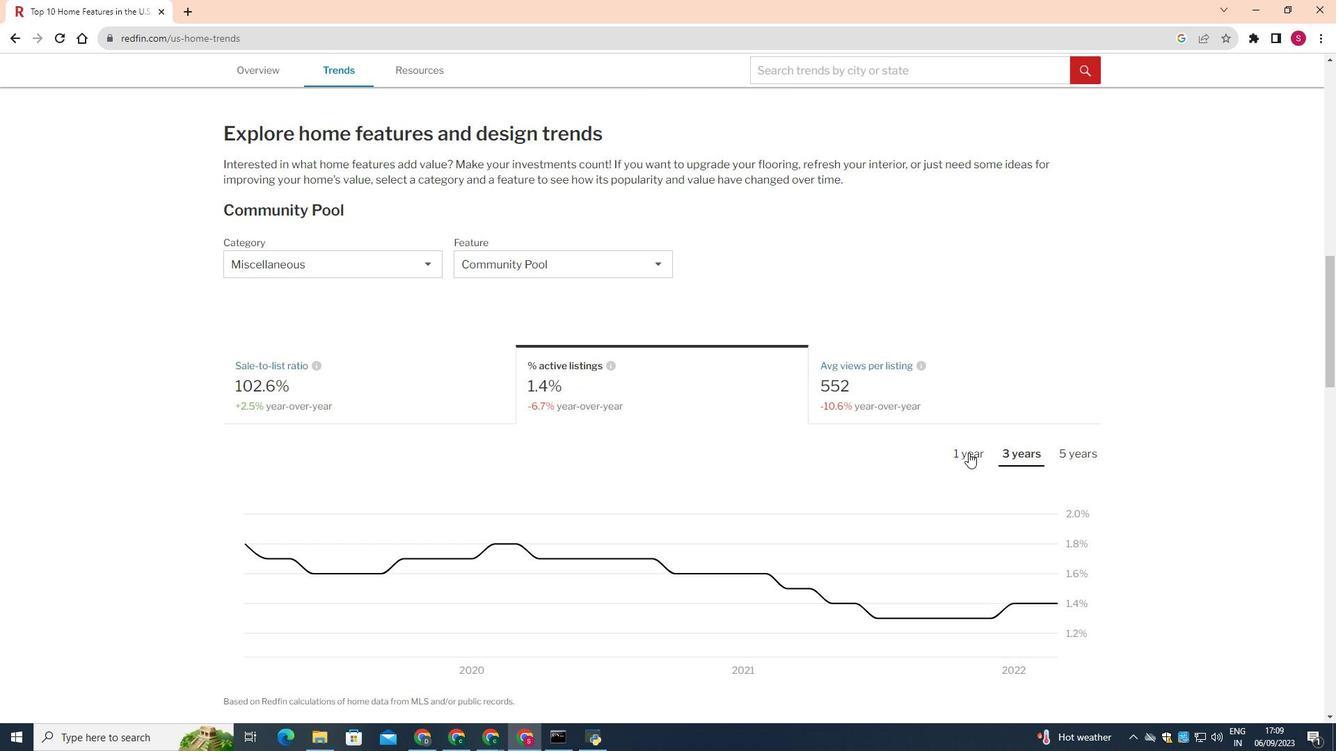 
Action: Mouse pressed left at (969, 453)
Screenshot: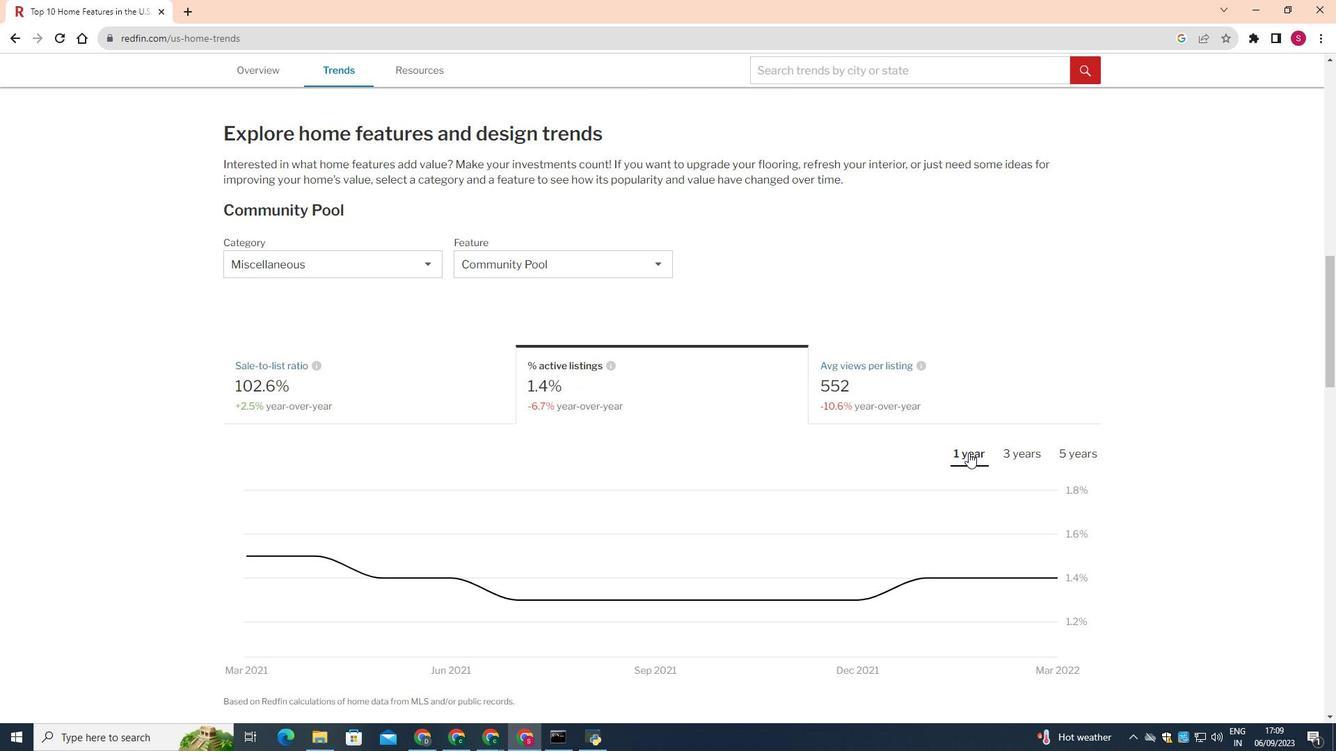 
Action: Mouse moved to (833, 444)
Screenshot: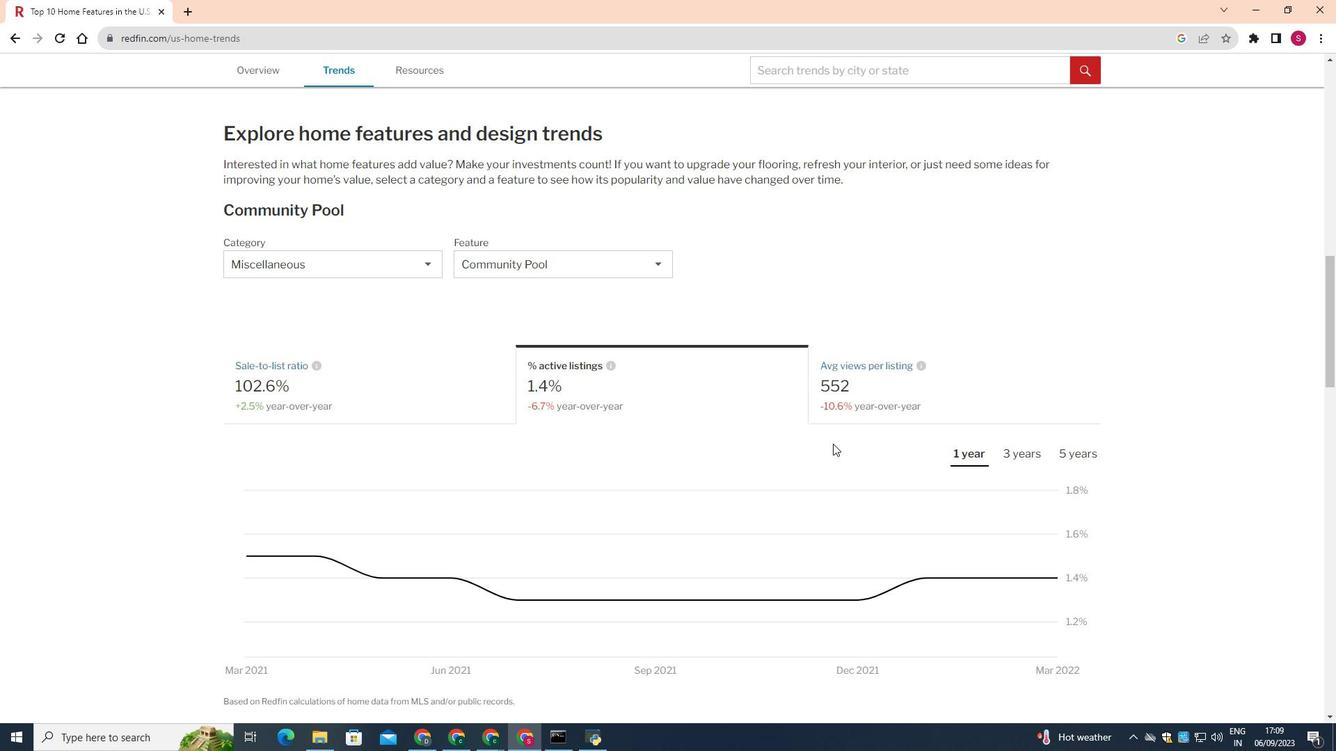 
